 Task: Add Volpi Gourmet Uncured Pepperoni to the cart.
Action: Mouse moved to (832, 304)
Screenshot: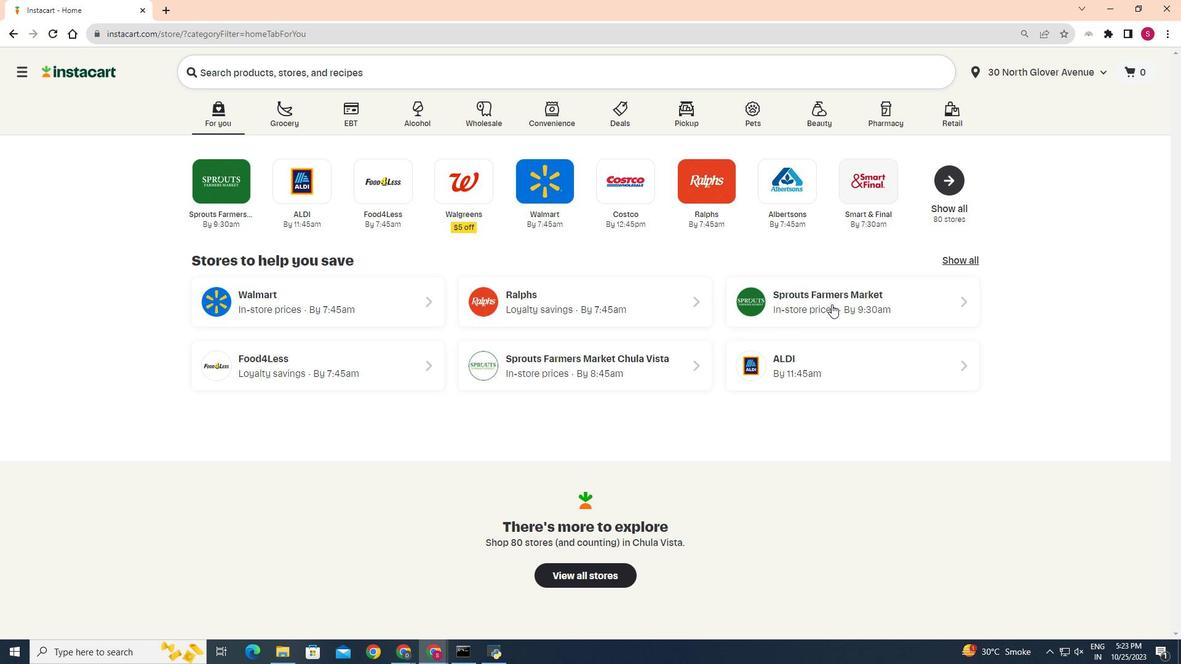 
Action: Mouse pressed left at (832, 304)
Screenshot: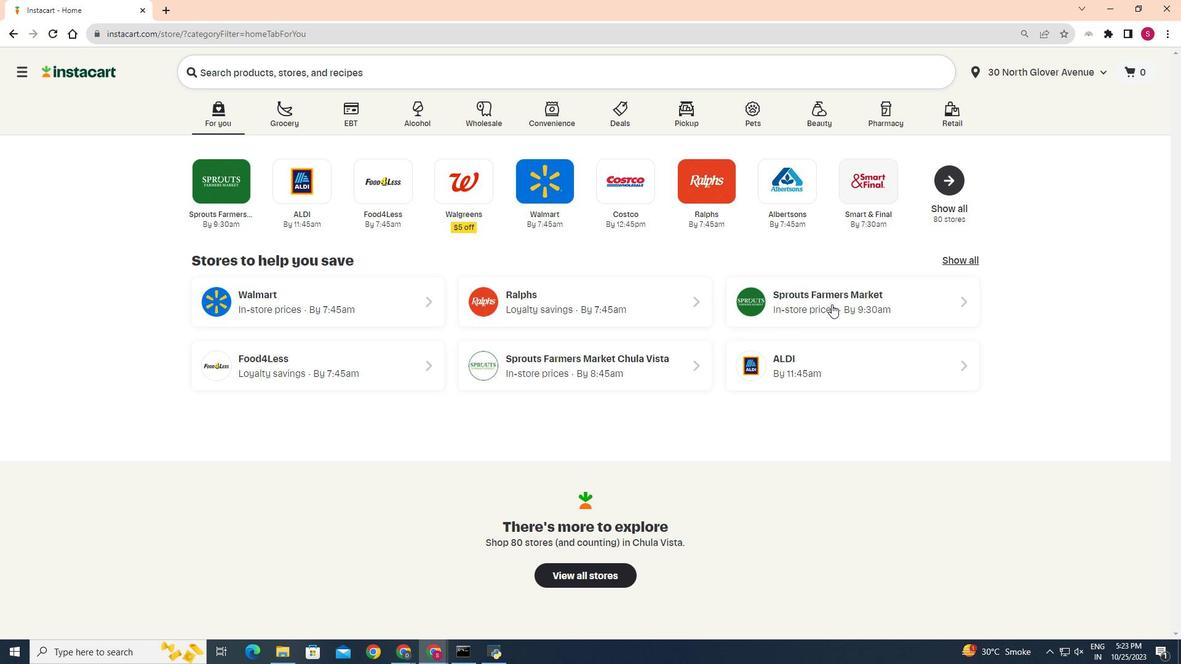 
Action: Mouse moved to (23, 517)
Screenshot: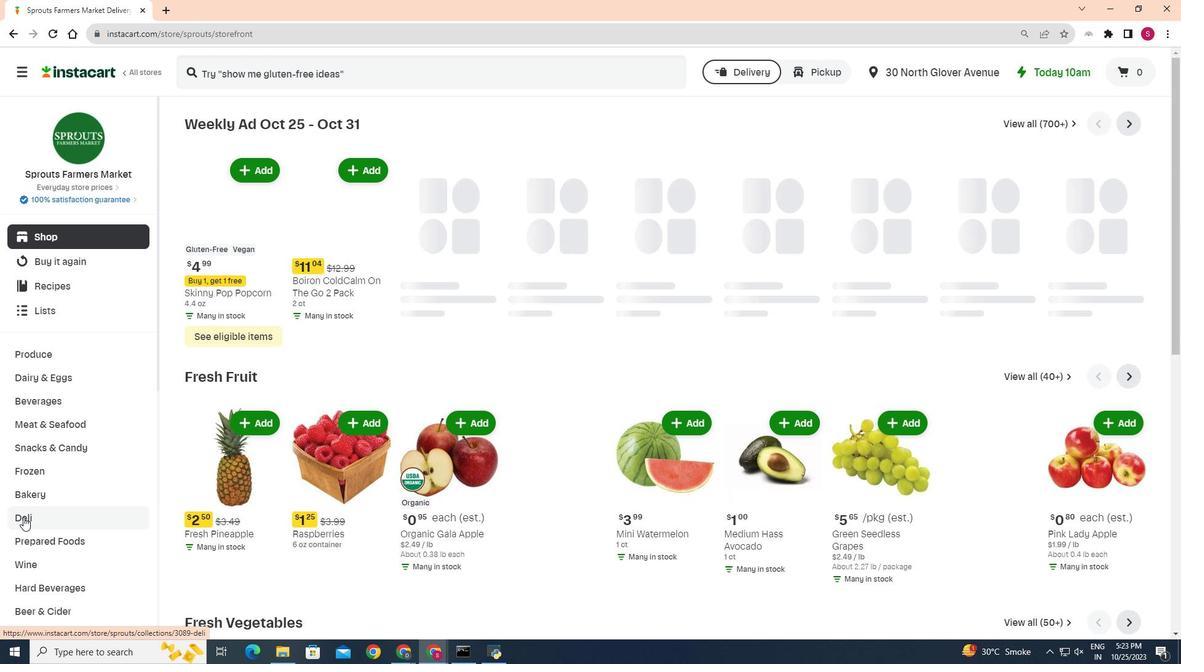 
Action: Mouse pressed left at (23, 517)
Screenshot: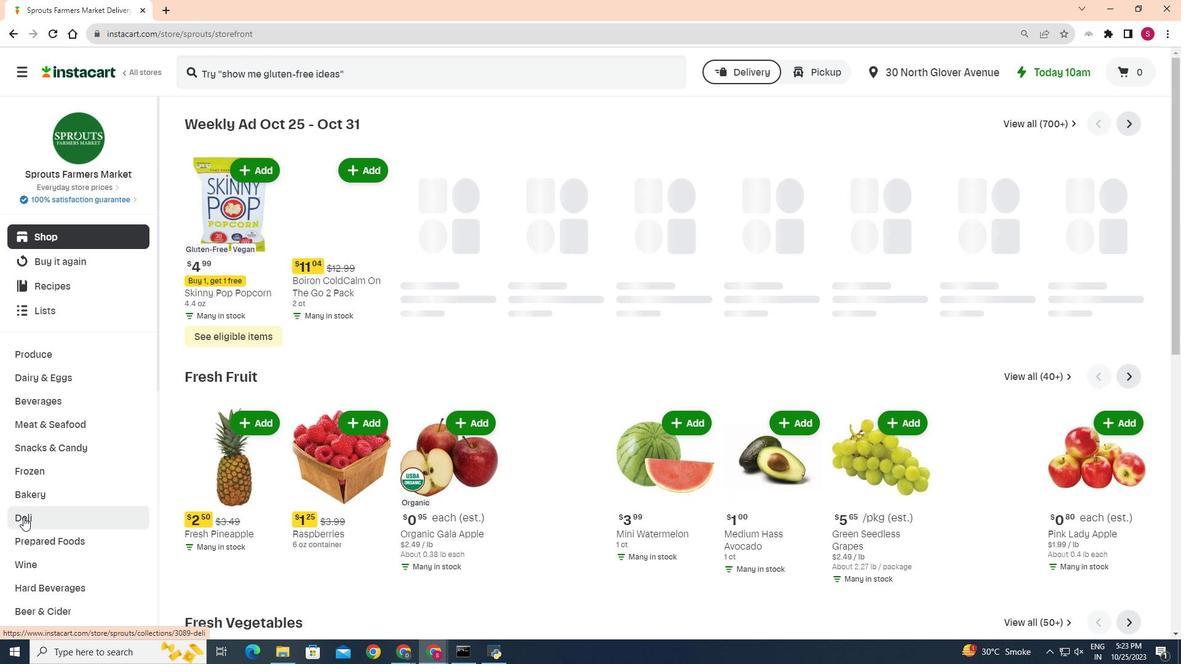
Action: Mouse moved to (254, 152)
Screenshot: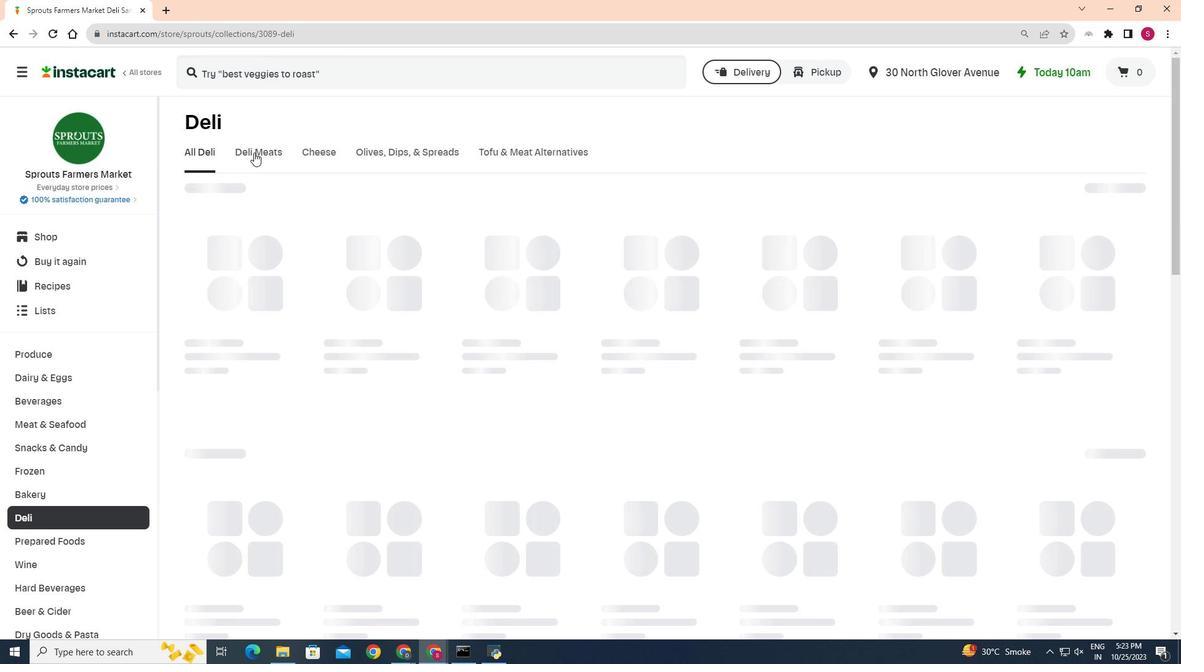 
Action: Mouse pressed left at (254, 152)
Screenshot: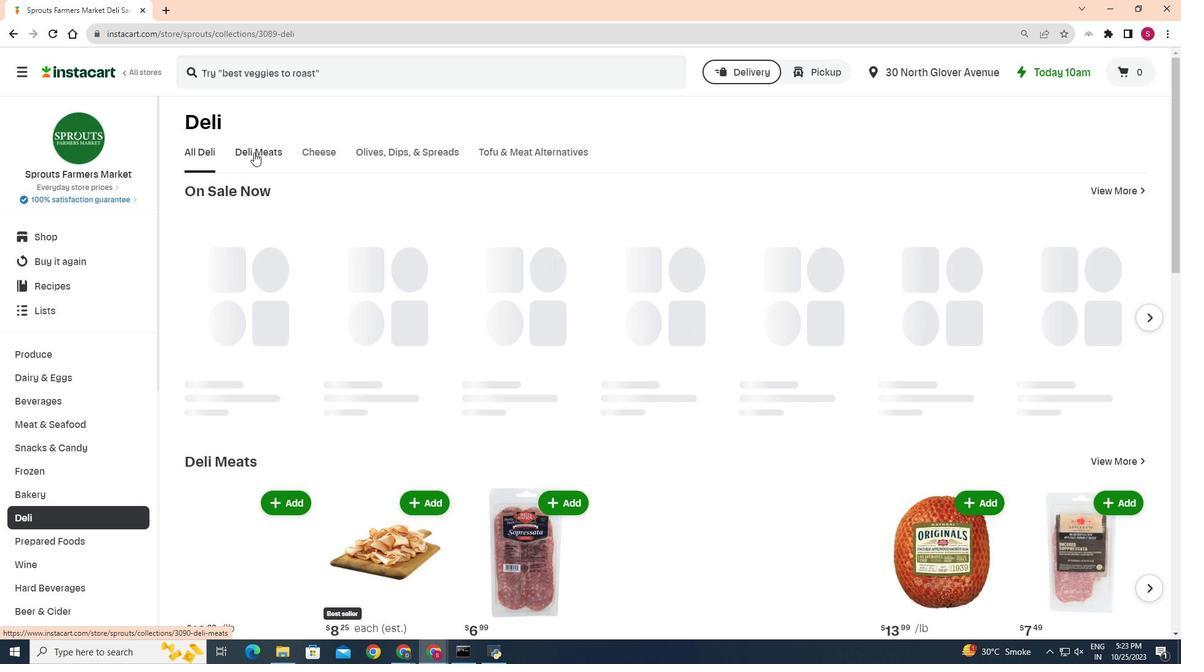 
Action: Mouse moved to (504, 217)
Screenshot: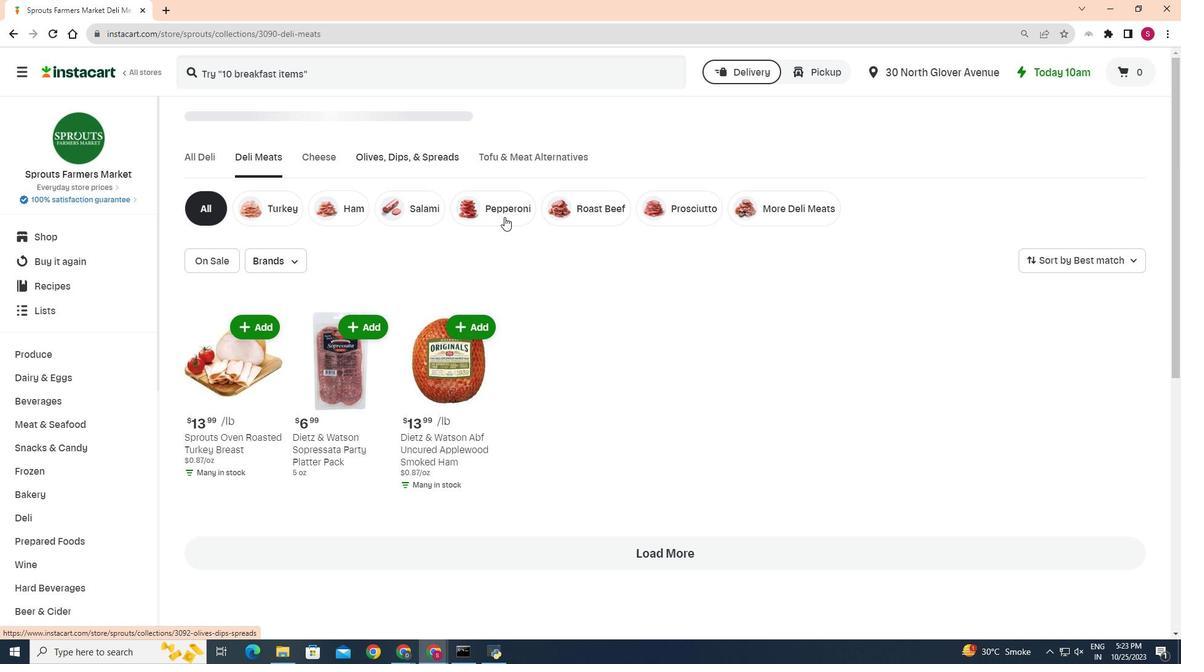 
Action: Mouse pressed left at (504, 217)
Screenshot: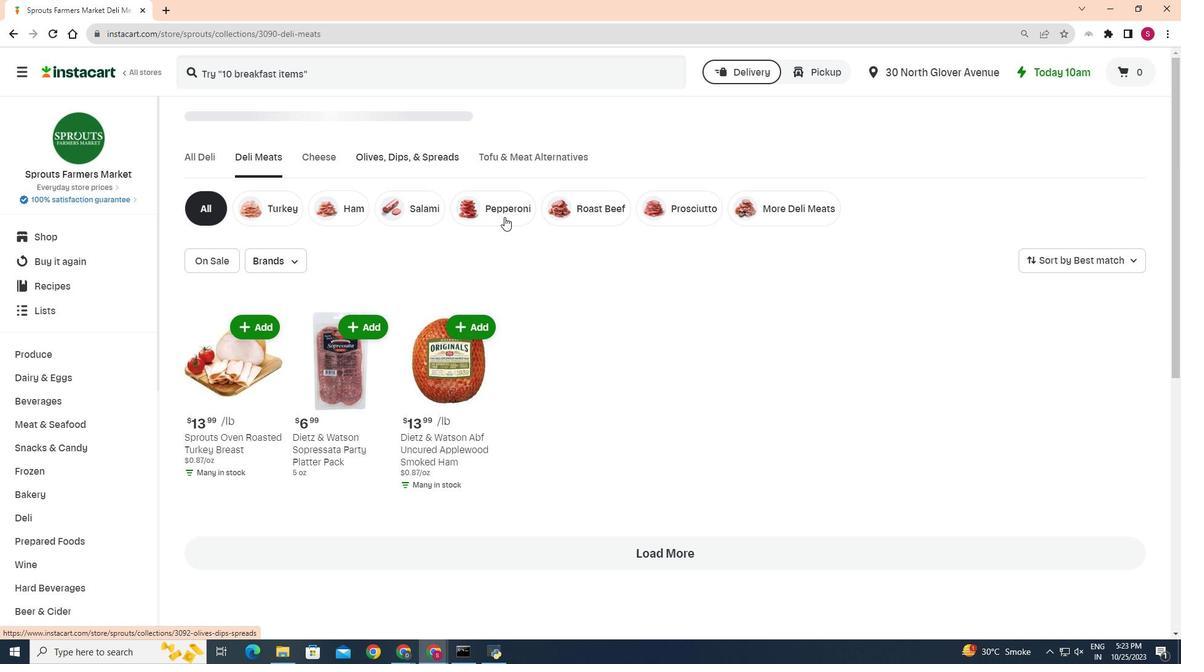 
Action: Mouse moved to (1051, 387)
Screenshot: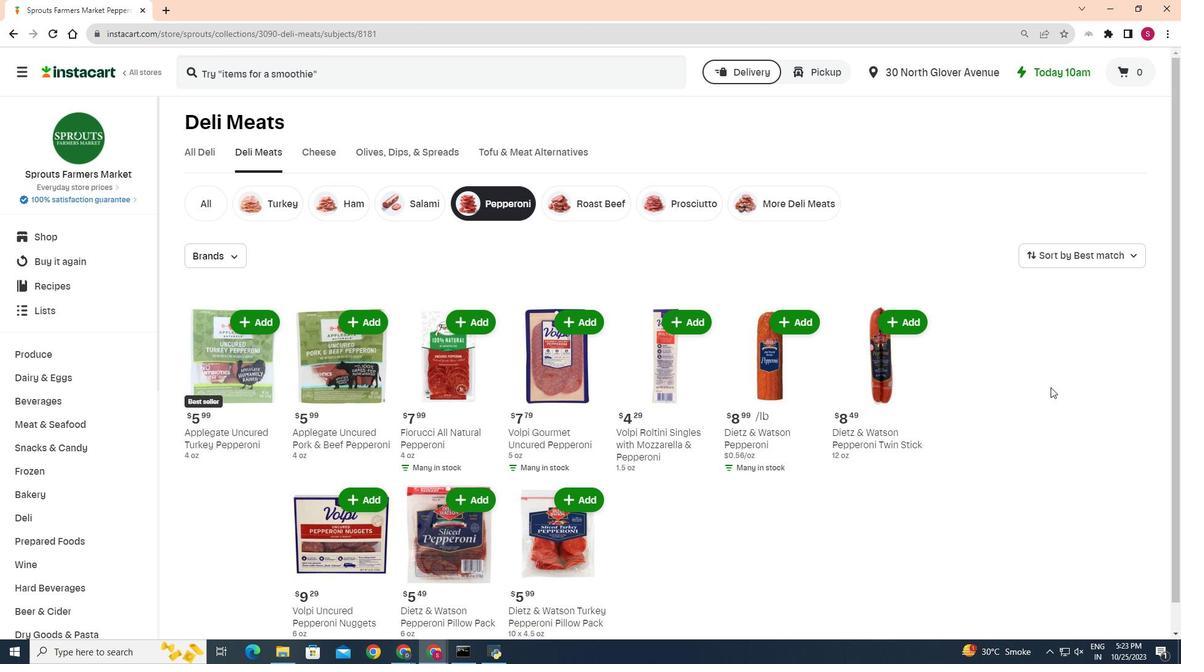 
Action: Mouse scrolled (1051, 387) with delta (0, 0)
Screenshot: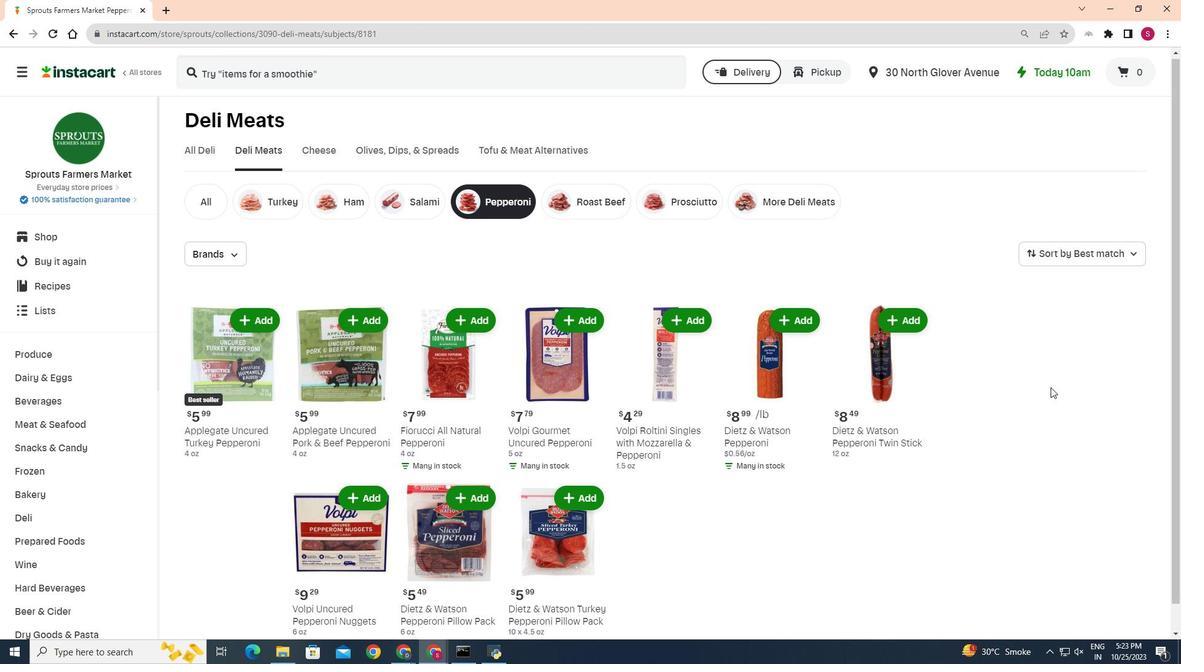 
Action: Mouse moved to (1054, 387)
Screenshot: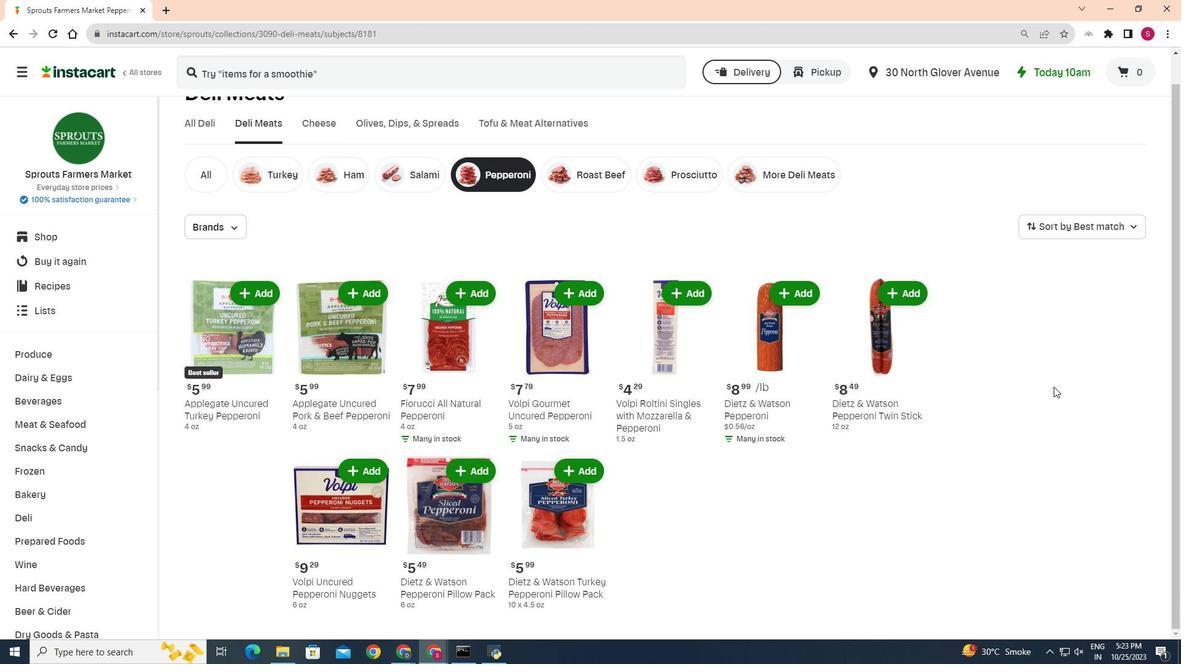 
Action: Mouse scrolled (1054, 386) with delta (0, 0)
Screenshot: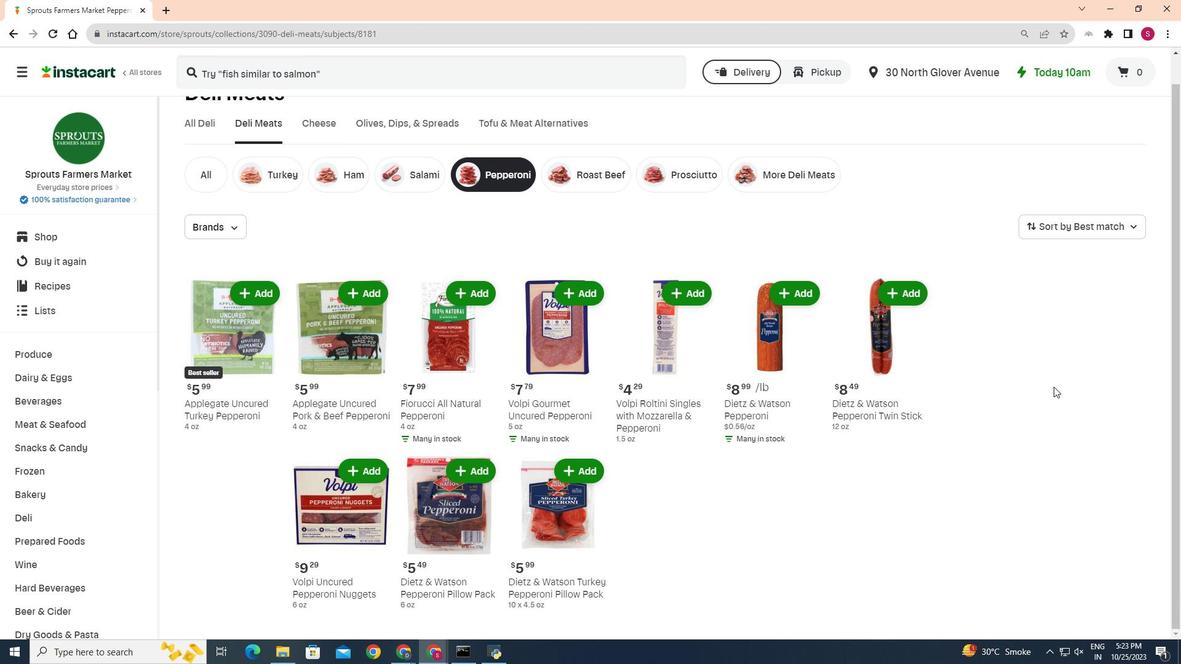 
Action: Mouse moved to (579, 295)
Screenshot: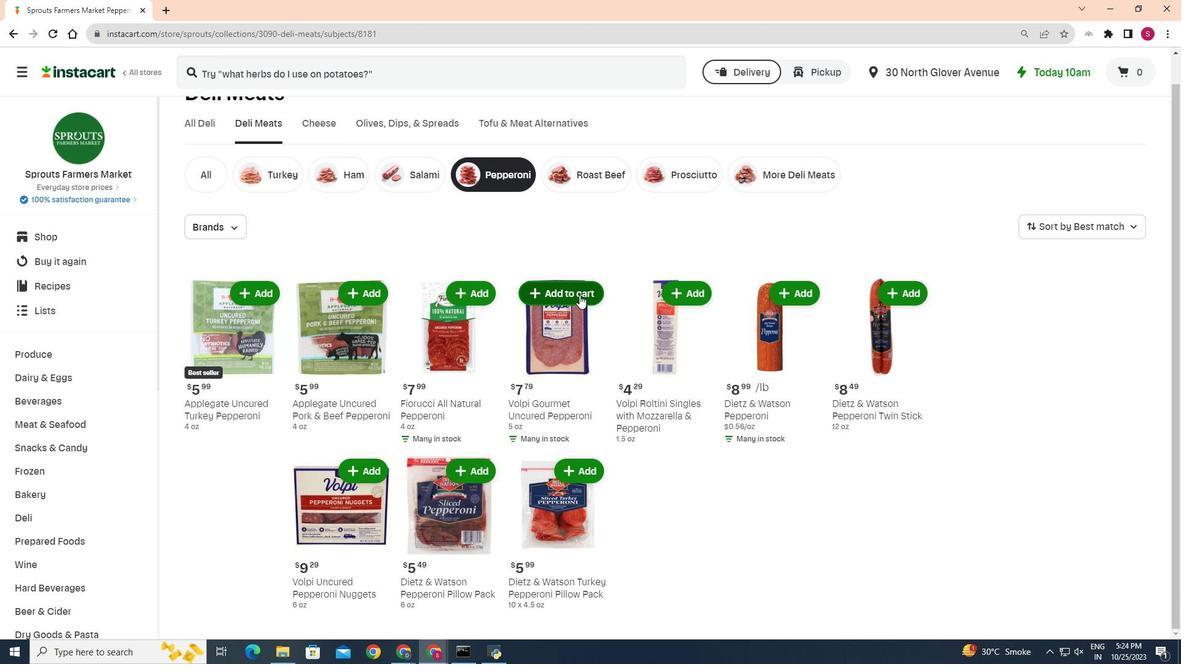
Action: Mouse pressed left at (579, 295)
Screenshot: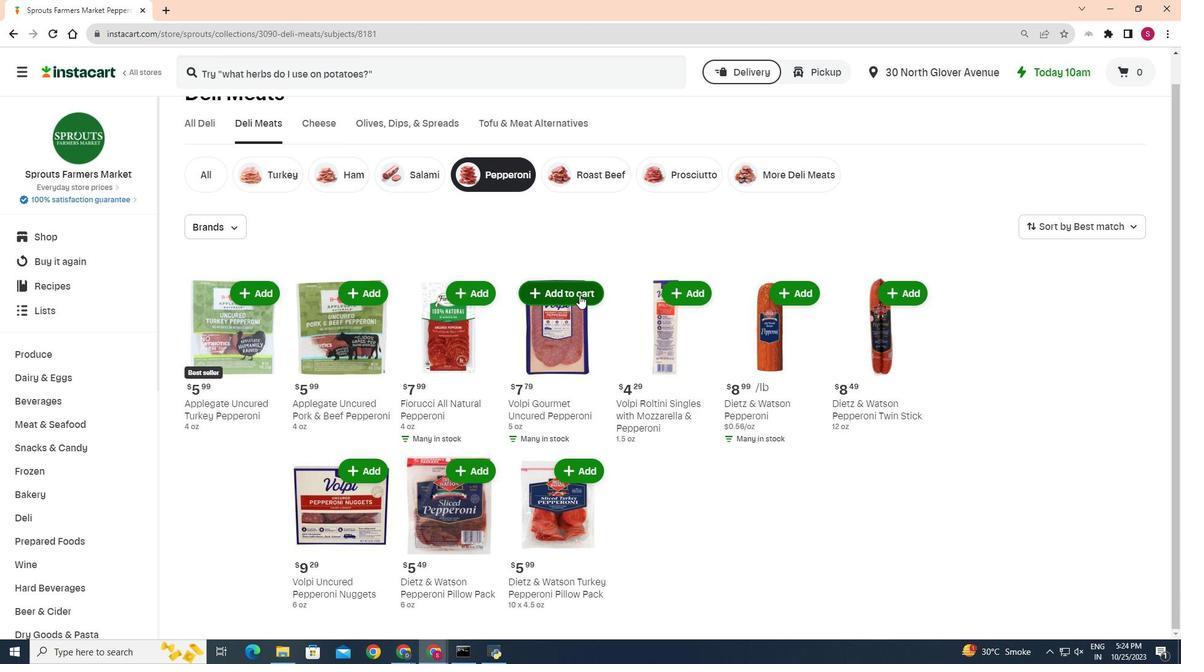 
Action: Mouse moved to (516, 311)
Screenshot: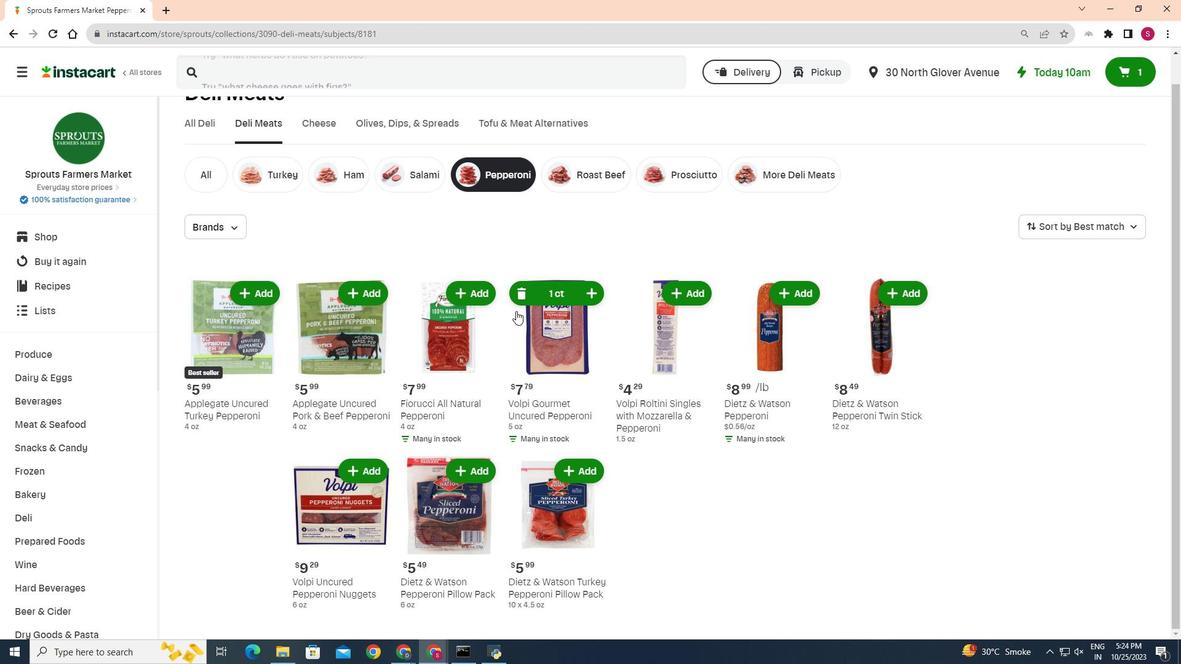 
